 Task: Create Board Competitive Intelligence Best Practices to Workspace Backup and Recovery Software. Create Board Social Media Advertising Targeting to Workspace Backup and Recovery Software. Create Board Customer Service Self-Service Support Content Creation and Optimization to Workspace Backup and Recovery Software
Action: Mouse moved to (344, 67)
Screenshot: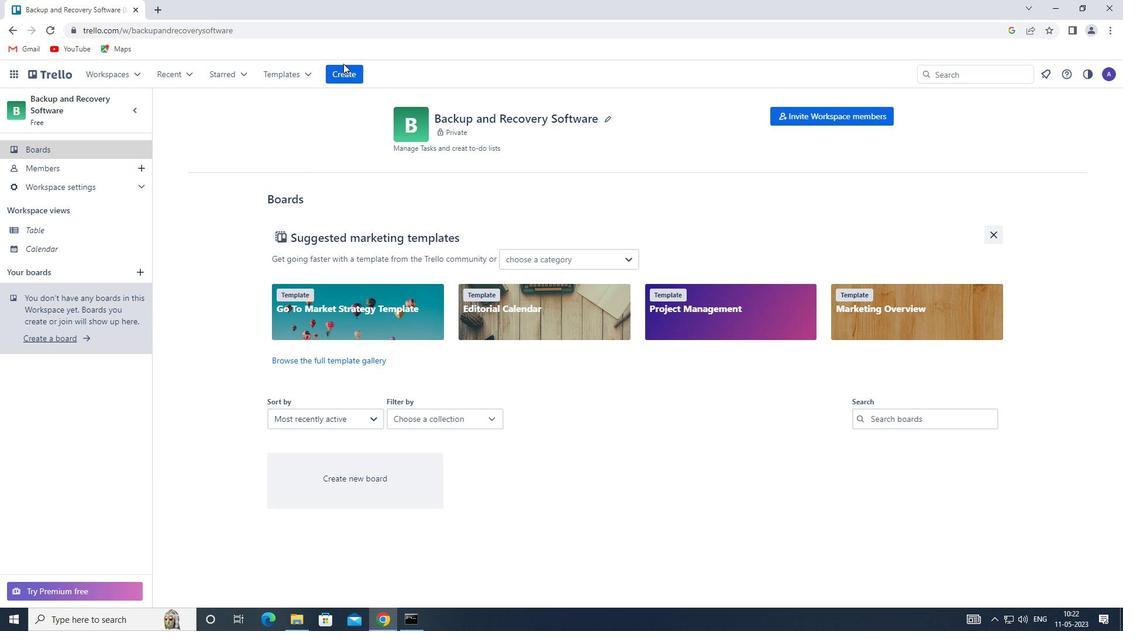 
Action: Mouse pressed left at (344, 67)
Screenshot: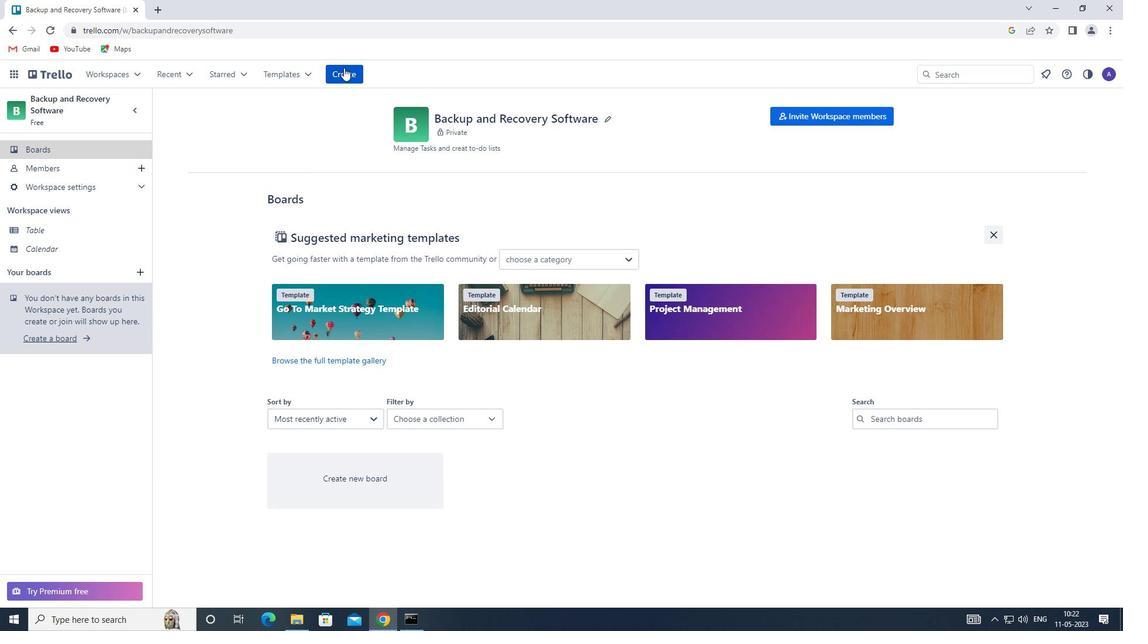 
Action: Mouse moved to (351, 109)
Screenshot: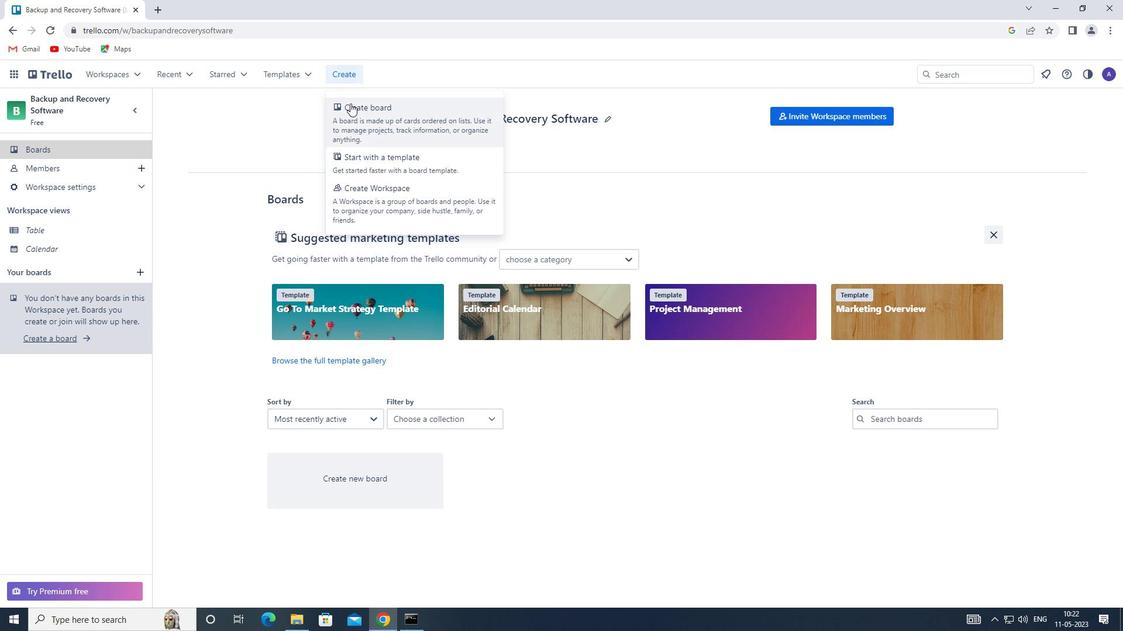 
Action: Mouse pressed left at (351, 109)
Screenshot: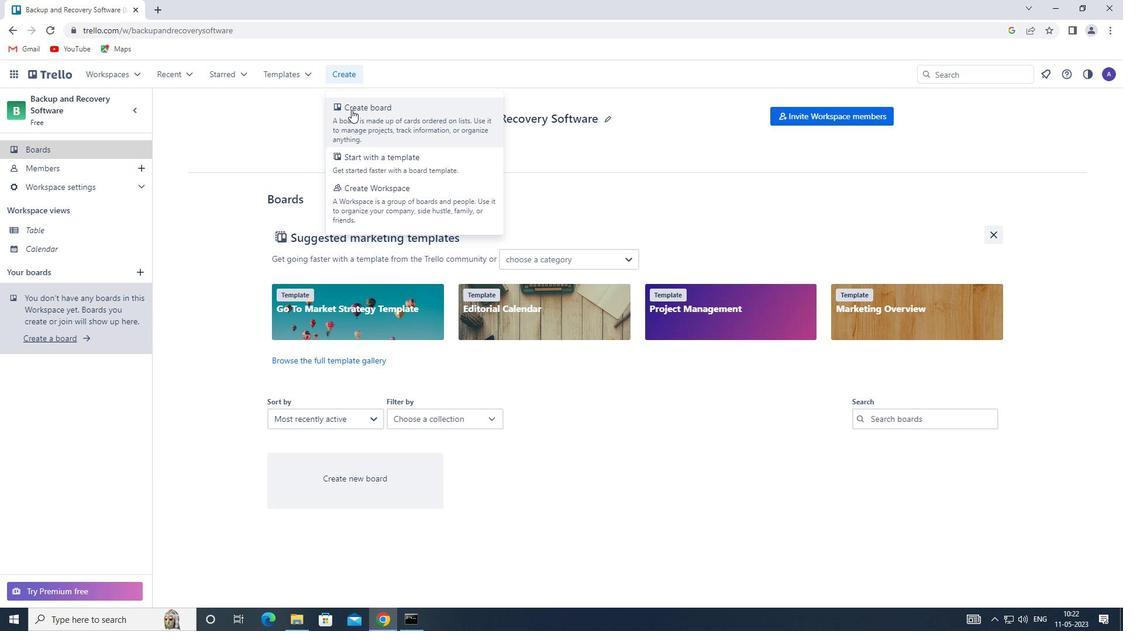 
Action: Mouse moved to (340, 286)
Screenshot: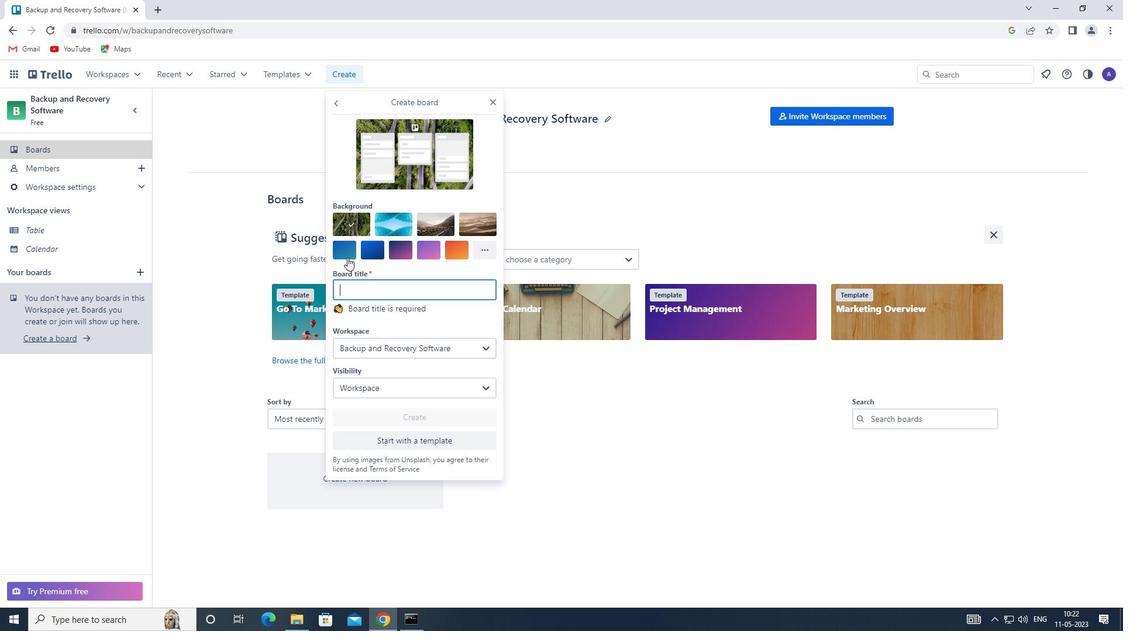 
Action: Mouse pressed left at (340, 286)
Screenshot: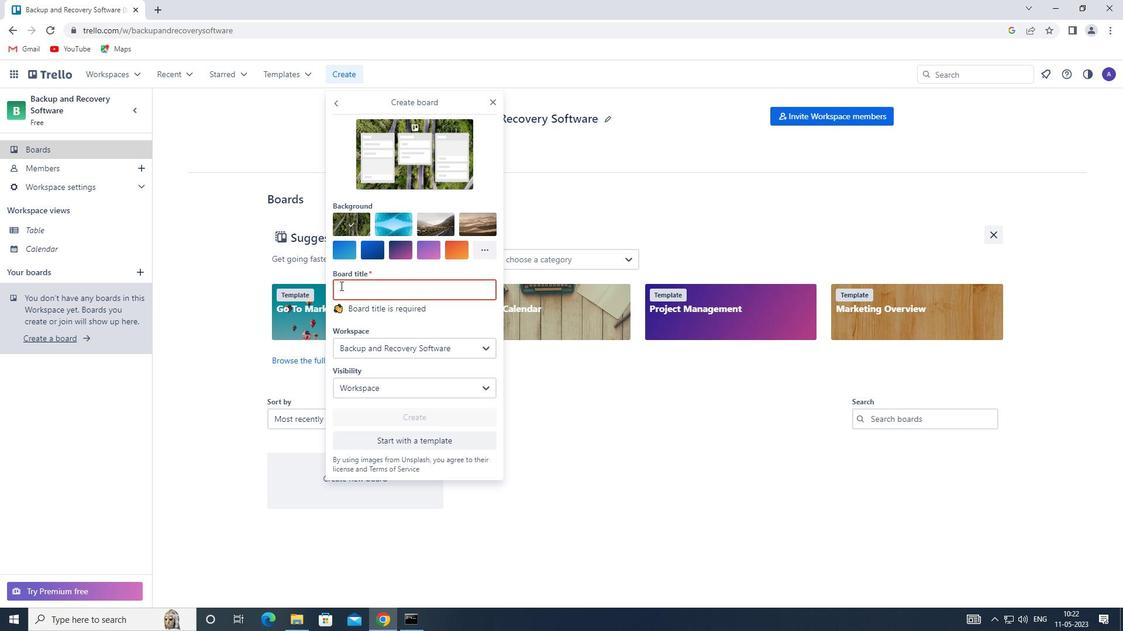 
Action: Key pressed ctrl+C<Key.shift>ctrl+COMPETITIVE<Key.space><Key.shift>INTELLIGENCE<Key.space><Key.shift><Key.shift>BEST<Key.space><Key.shift><Key.shift><Key.shift><Key.shift><Key.shift><Key.shift><Key.shift><Key.shift><Key.shift><Key.shift>PRACTICES
Screenshot: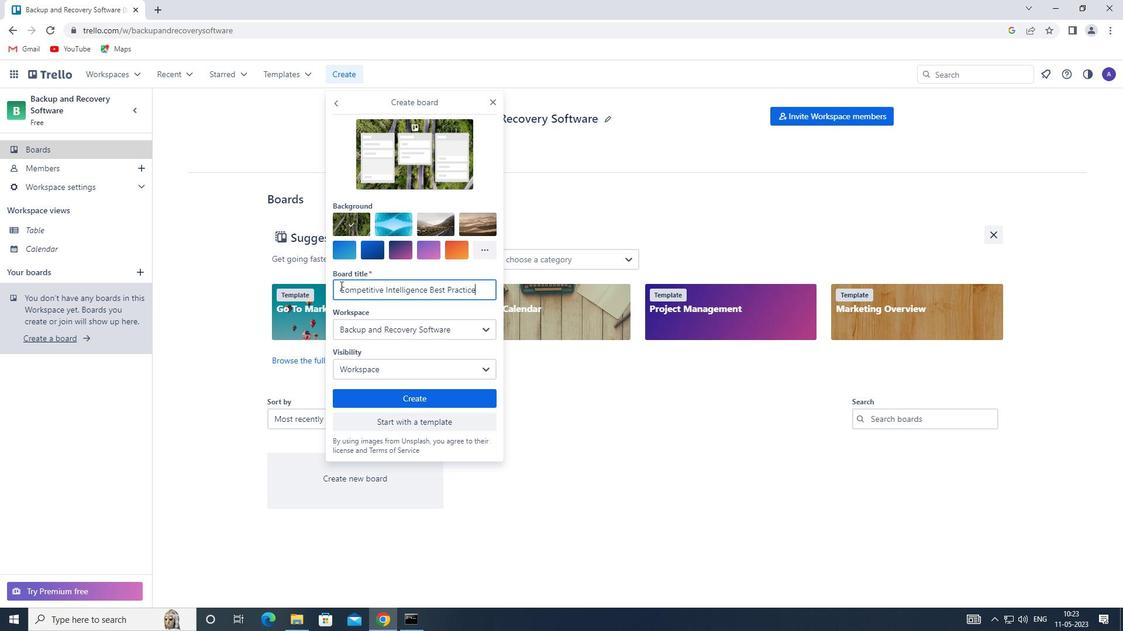 
Action: Mouse moved to (437, 400)
Screenshot: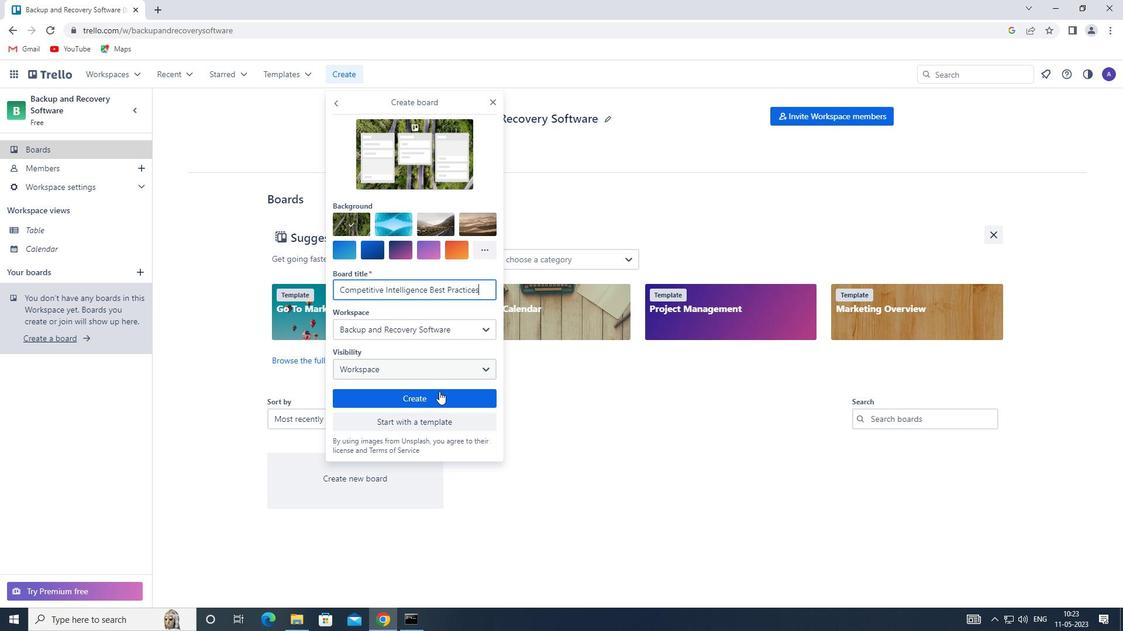 
Action: Mouse pressed left at (437, 400)
Screenshot: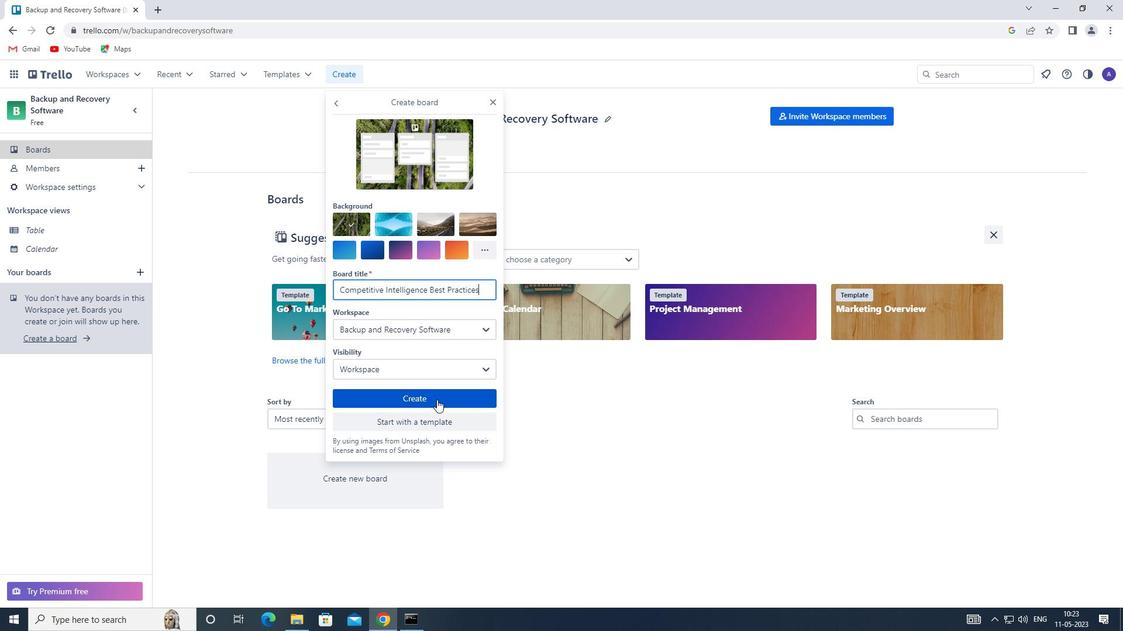 
Action: Mouse moved to (346, 69)
Screenshot: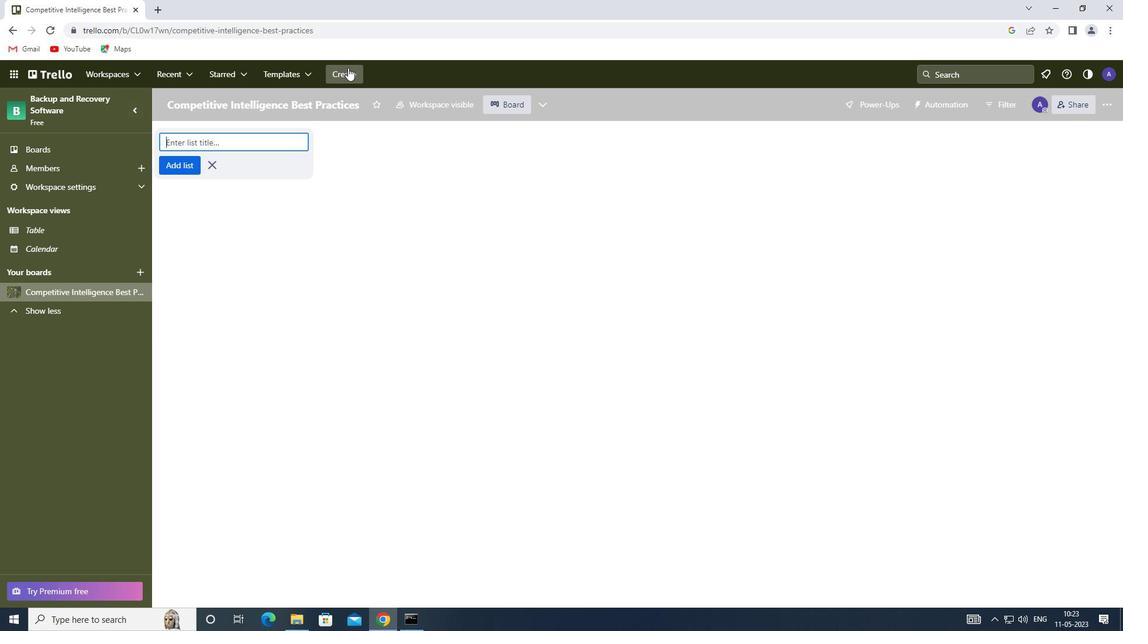 
Action: Mouse pressed left at (346, 69)
Screenshot: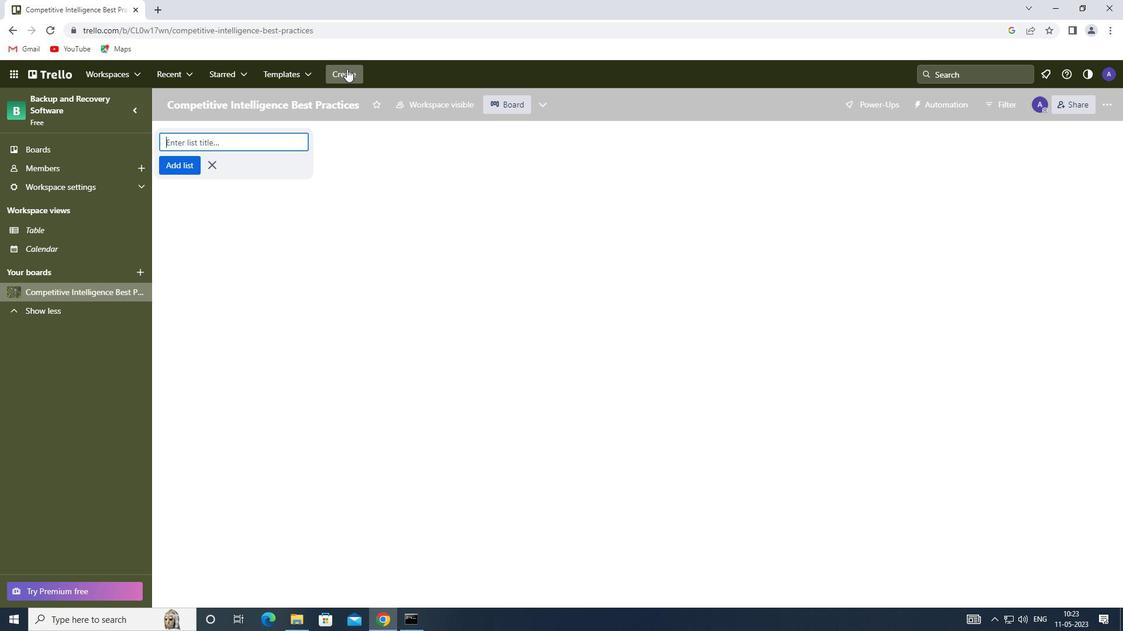 
Action: Mouse moved to (358, 109)
Screenshot: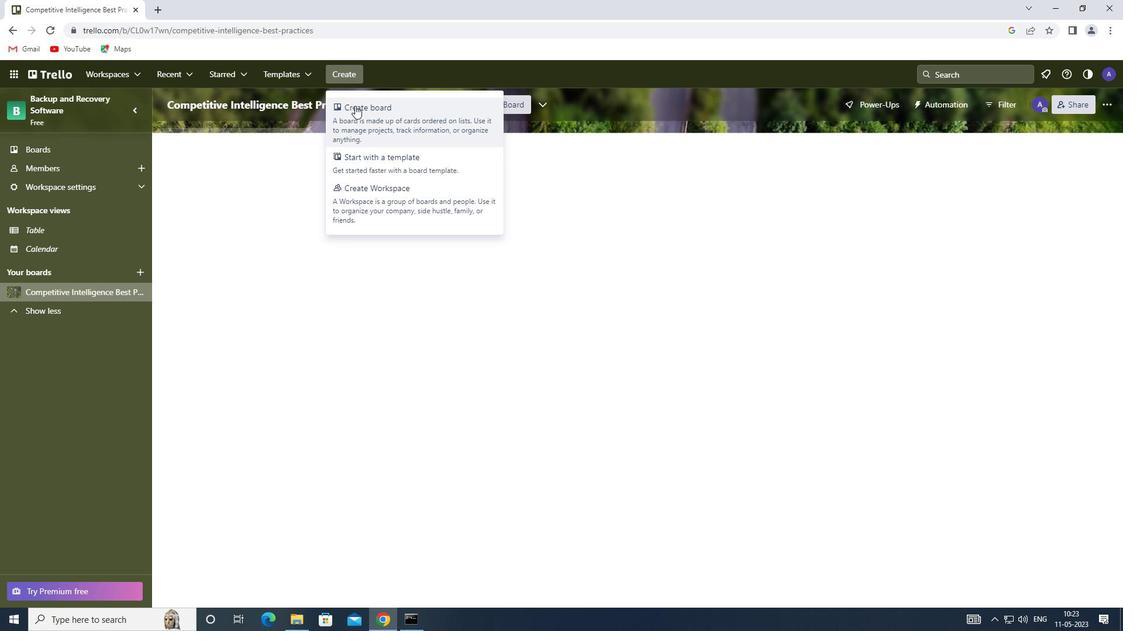 
Action: Mouse pressed left at (358, 109)
Screenshot: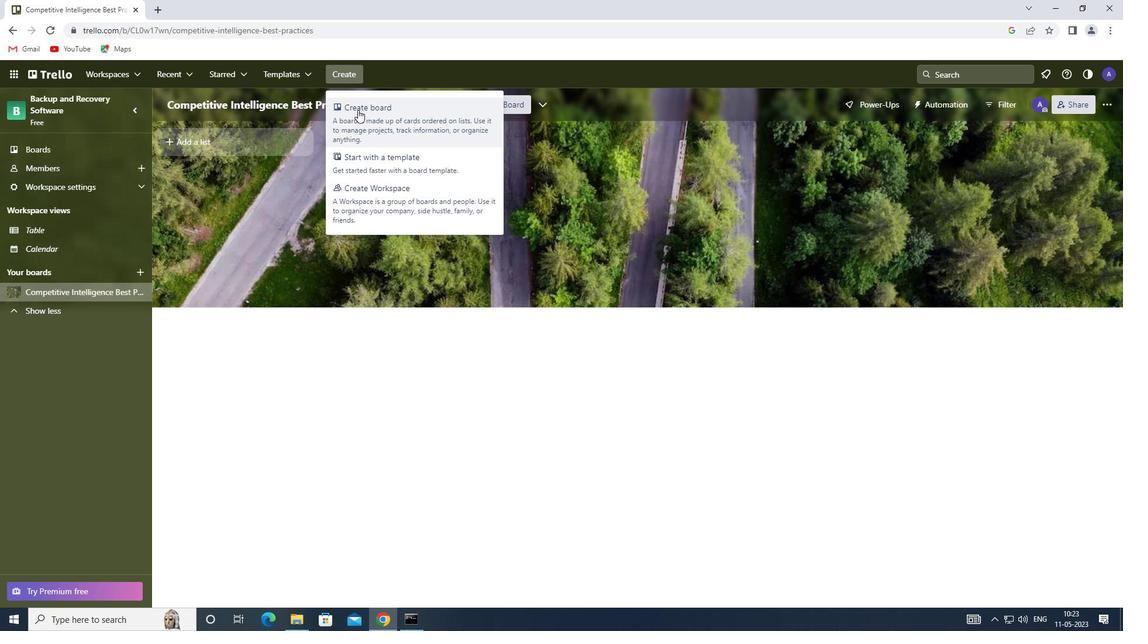 
Action: Mouse moved to (363, 290)
Screenshot: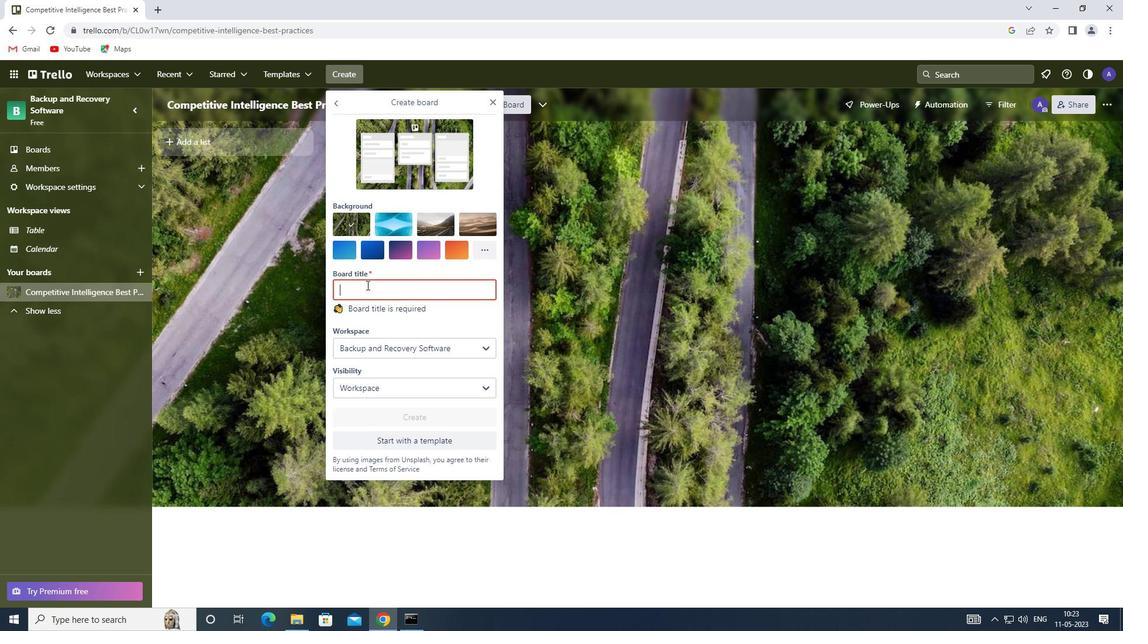 
Action: Mouse pressed left at (363, 290)
Screenshot: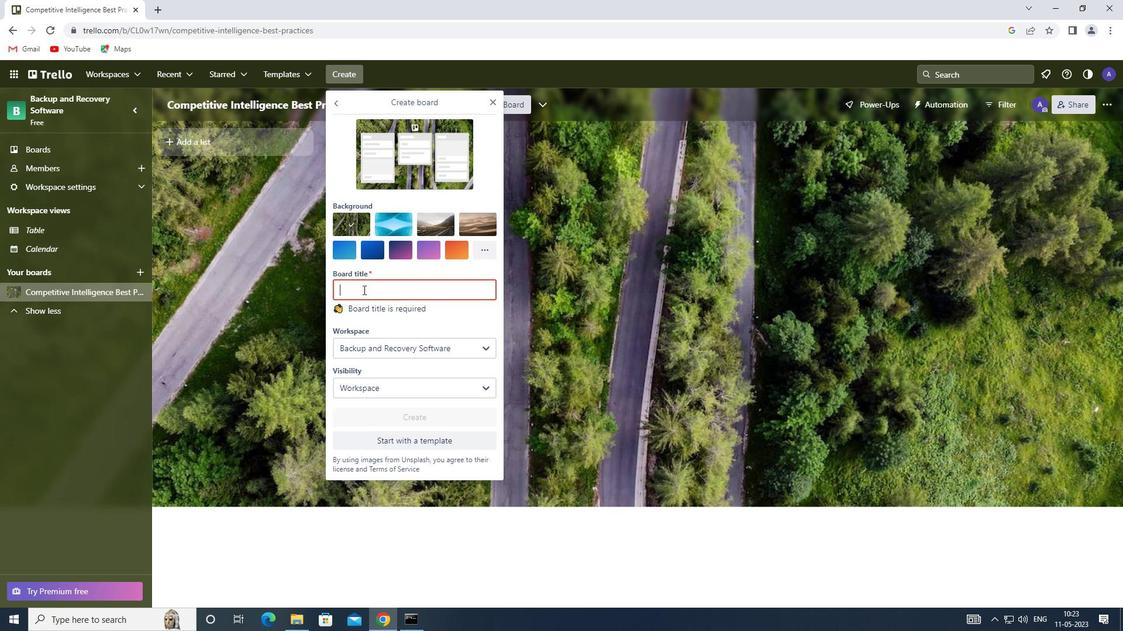 
Action: Key pressed <Key.shift>ctrl+SOCIAL<Key.space><Key.shift>MEDIA<Key.space><Key.shift>ADVERTISING<Key.space><Key.shift><Key.shift>TARGETING
Screenshot: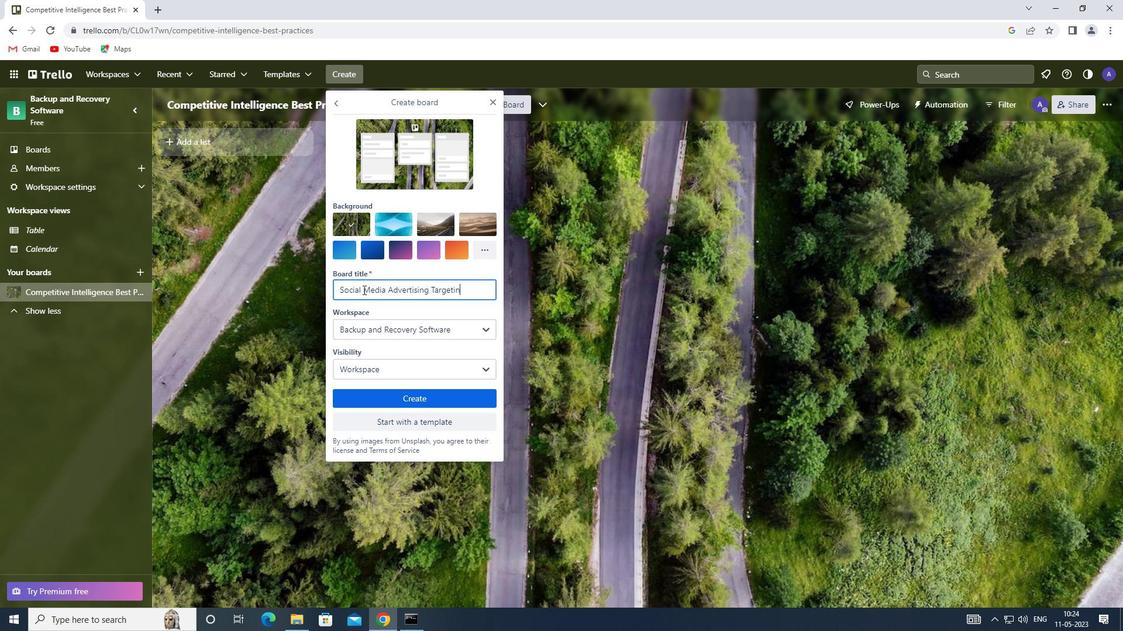 
Action: Mouse moved to (423, 401)
Screenshot: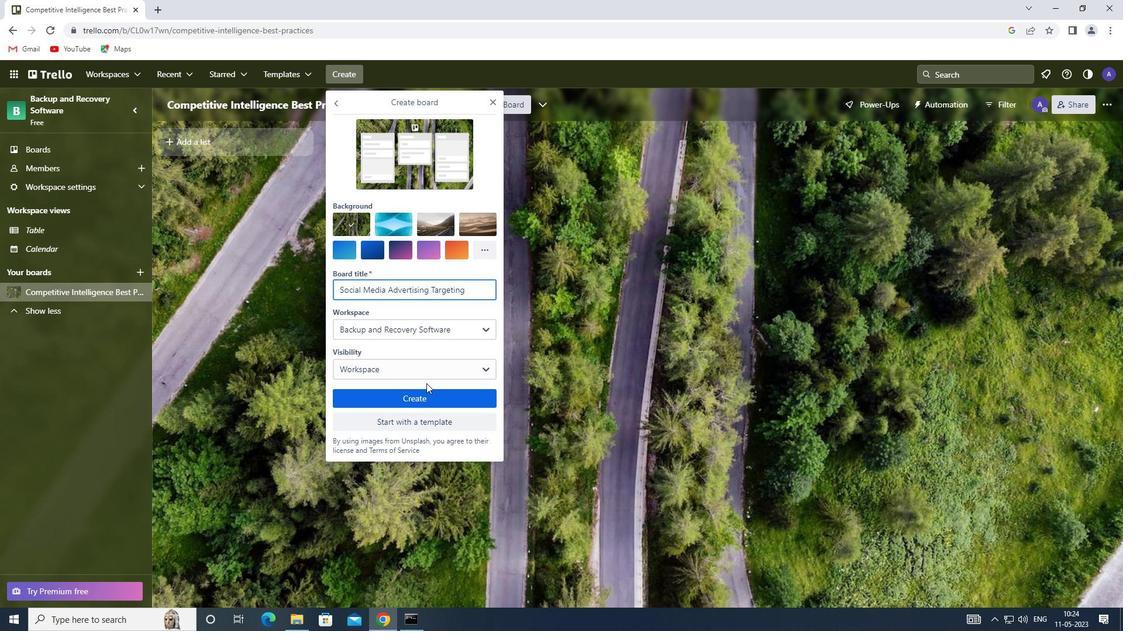 
Action: Mouse pressed left at (423, 401)
Screenshot: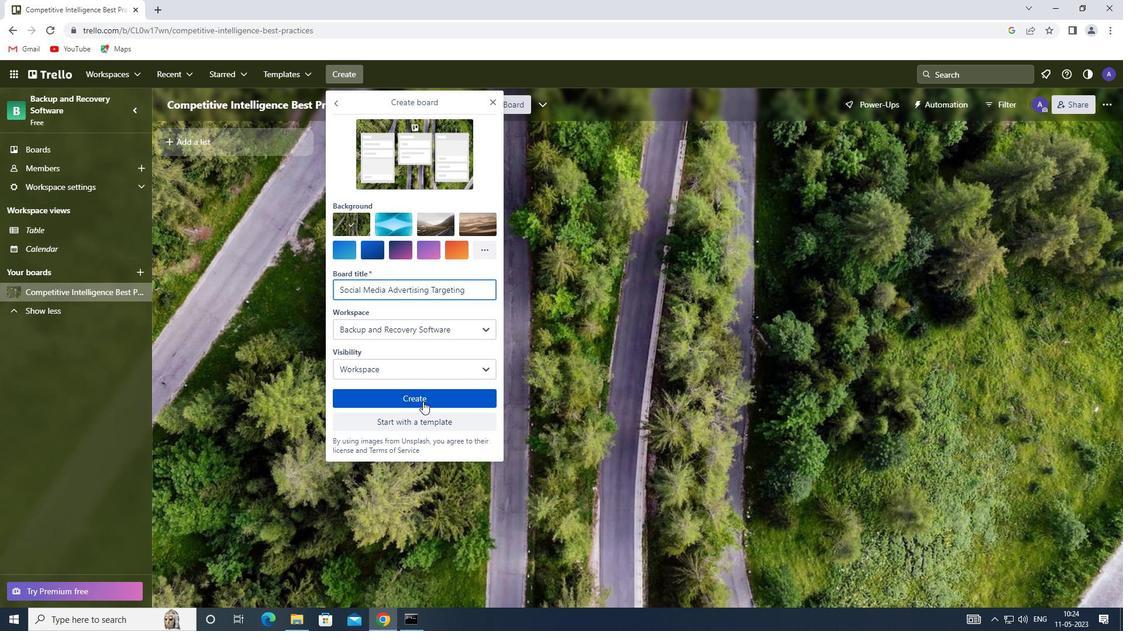 
Action: Mouse moved to (331, 70)
Screenshot: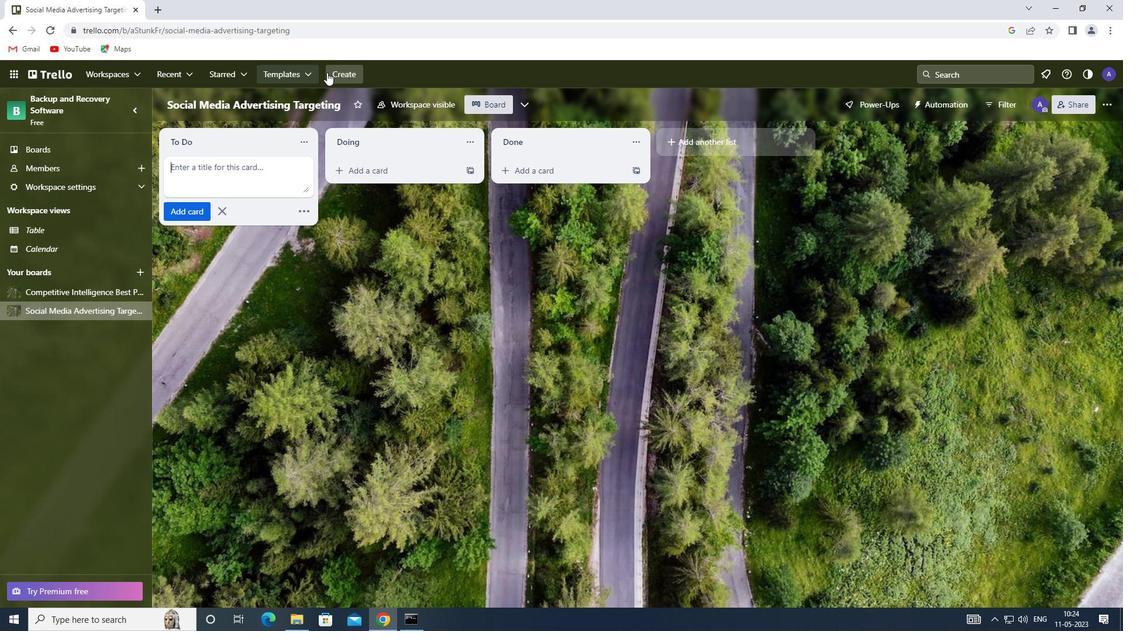 
Action: Mouse pressed left at (331, 70)
Screenshot: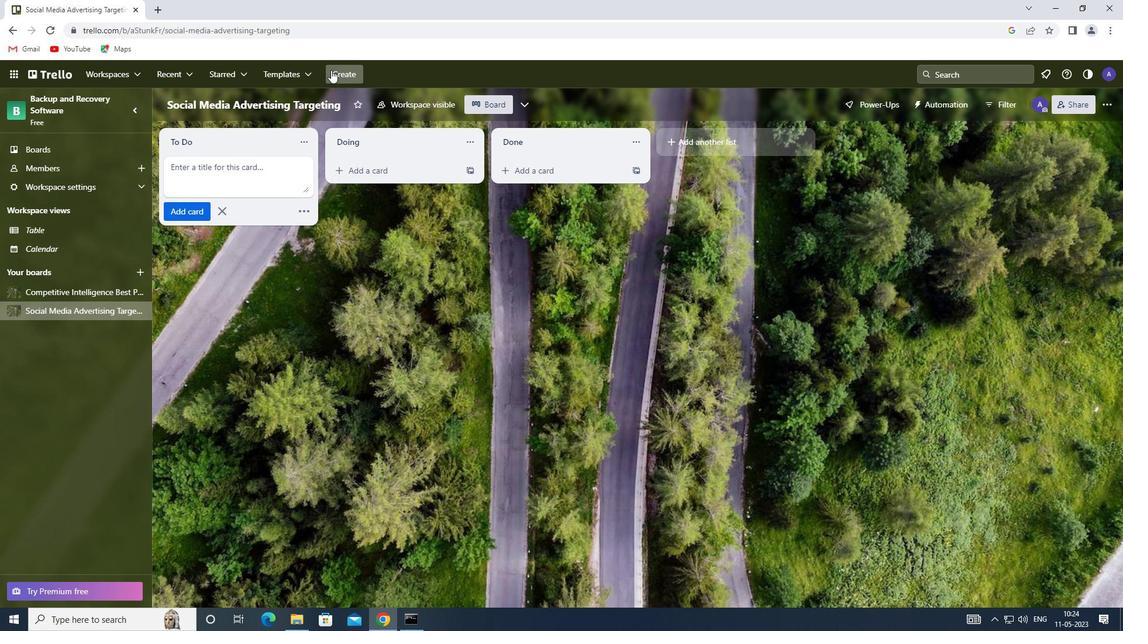
Action: Mouse moved to (353, 122)
Screenshot: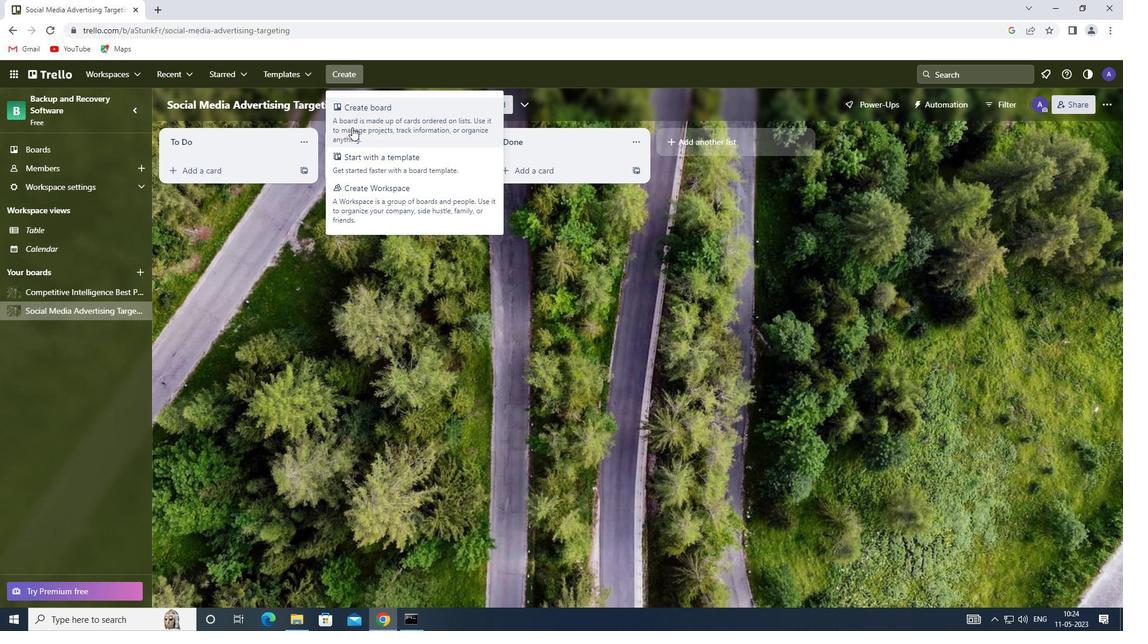 
Action: Mouse pressed left at (353, 122)
Screenshot: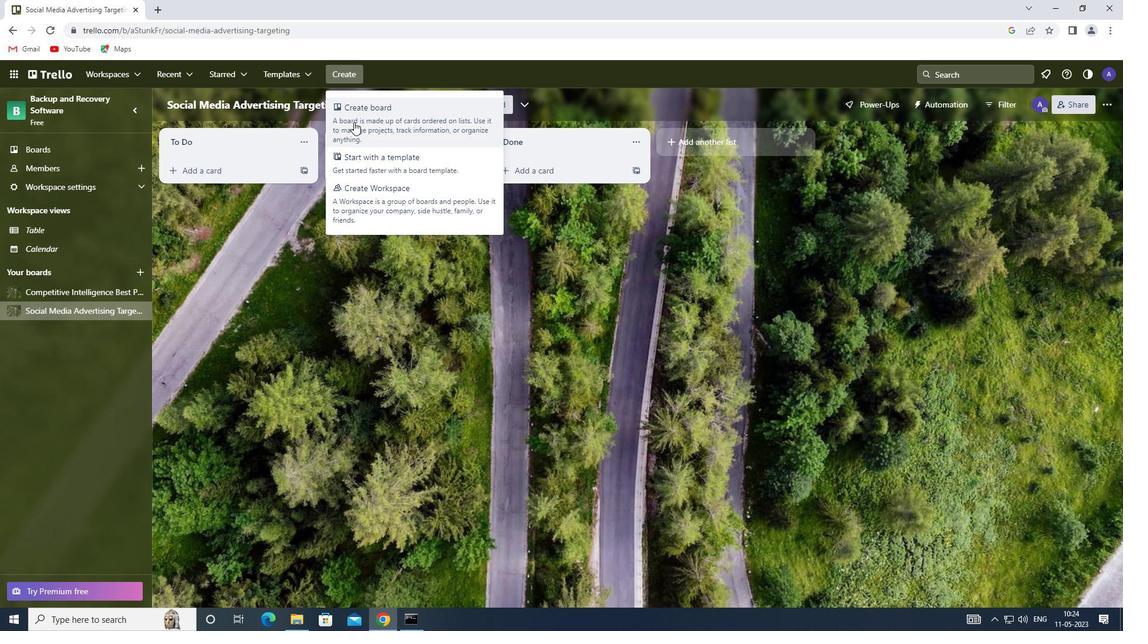 
Action: Mouse moved to (363, 291)
Screenshot: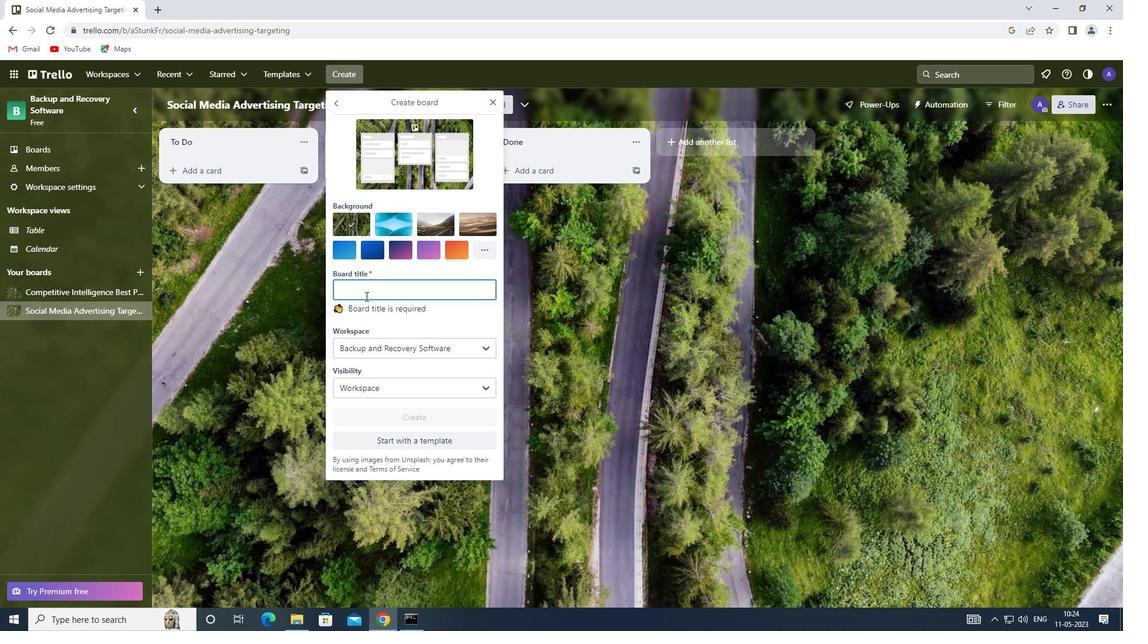 
Action: Mouse pressed left at (363, 291)
Screenshot: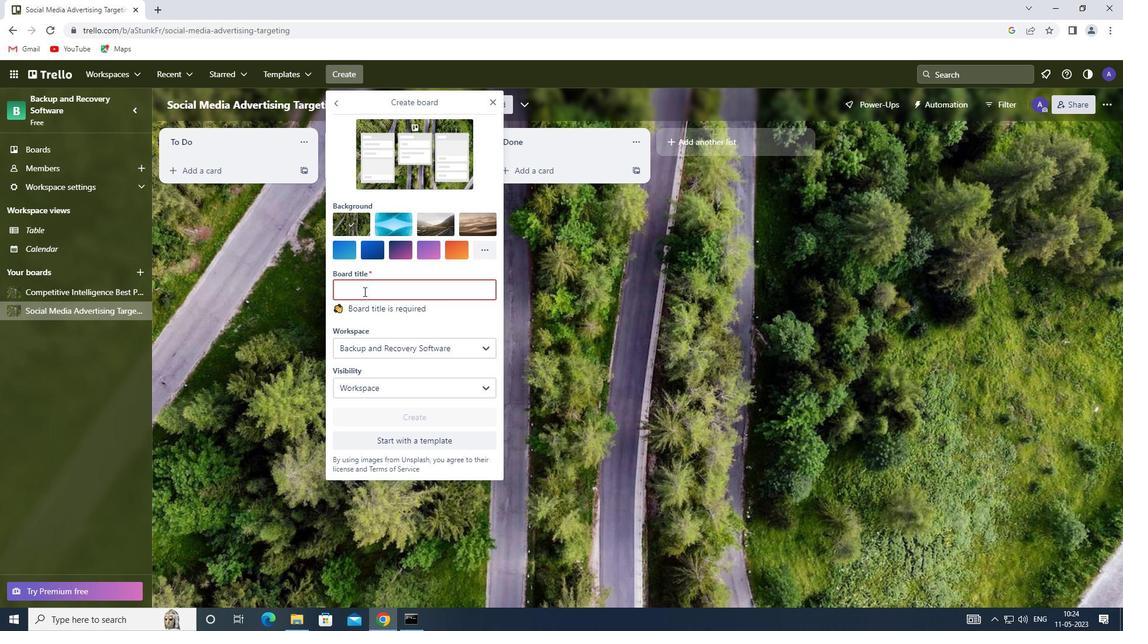 
Action: Key pressed <Key.shift>CUSTOMER<Key.space><Key.shift>SERVICE<Key.space><Key.shift>SELF-<Key.shift>SERVICE<Key.space><Key.shift>SUPPORT<Key.space><Key.shift><Key.shift><Key.shift><Key.shift><Key.shift><Key.shift>CONTENT<Key.space><Key.shift><Key.shift><Key.shift><Key.shift><Key.shift><Key.shift><Key.shift><Key.shift><Key.shift><Key.shift><Key.shift><Key.shift><Key.shift>CREATION<Key.space>ANS<Key.backspace>D<Key.space><Key.shift><Key.shift><Key.shift><Key.shift><Key.shift><Key.shift><Key.shift><Key.shift><Key.shift><Key.shift><Key.shift><Key.shift><Key.shift><Key.shift><Key.shift><Key.shift><Key.shift><Key.shift><Key.shift><Key.shift><Key.shift><Key.shift><Key.shift>OPTIMIZATION
Screenshot: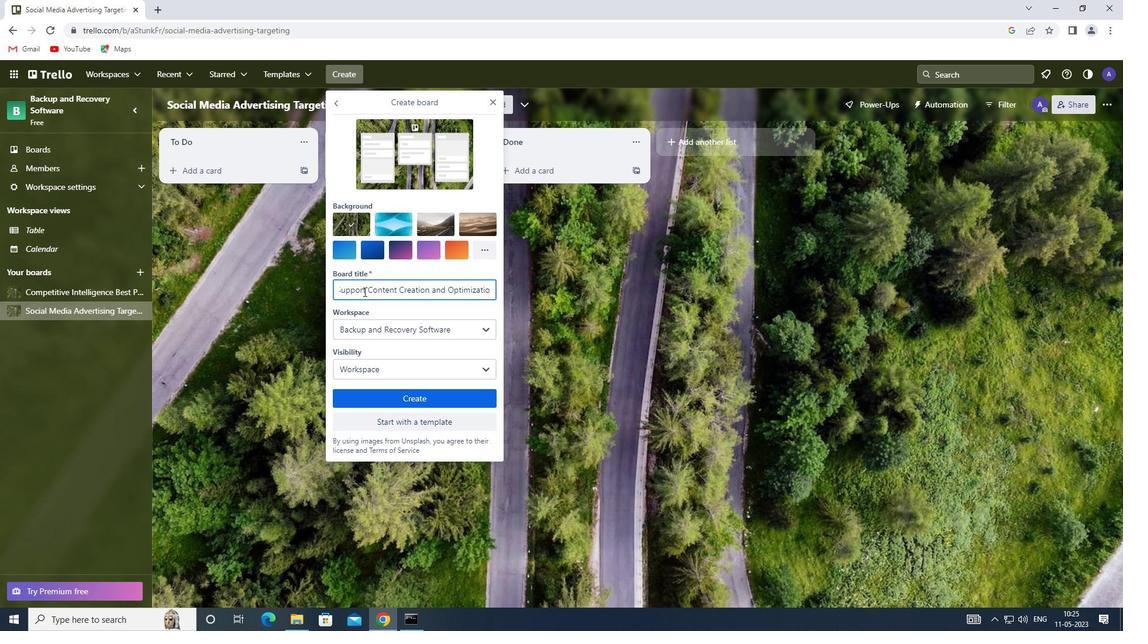 
Action: Mouse moved to (394, 396)
Screenshot: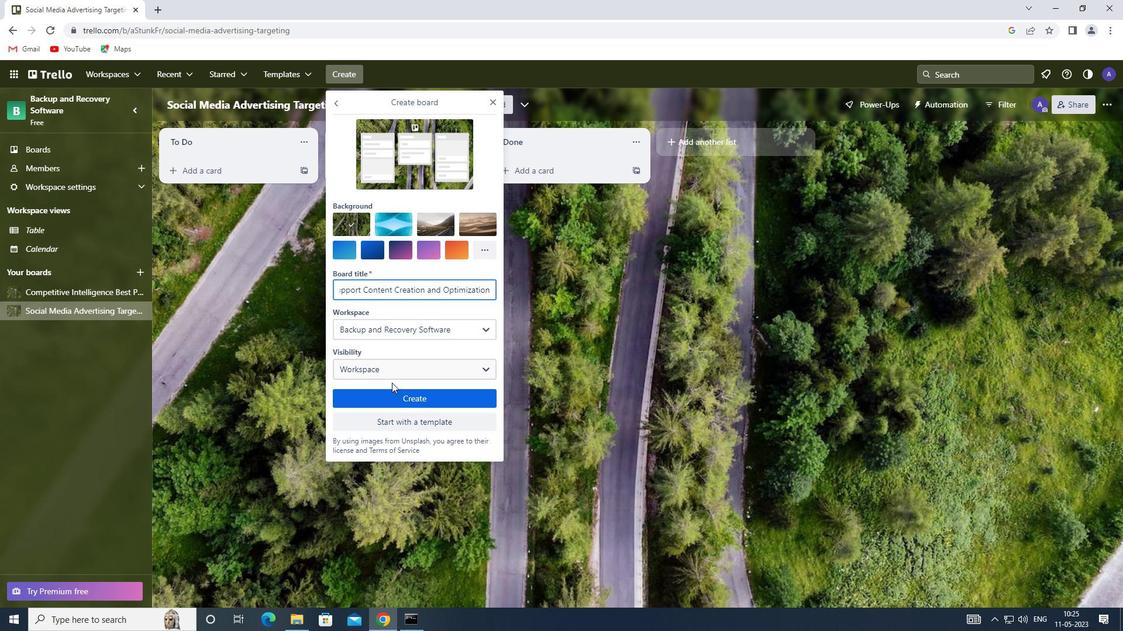
Action: Mouse pressed left at (394, 396)
Screenshot: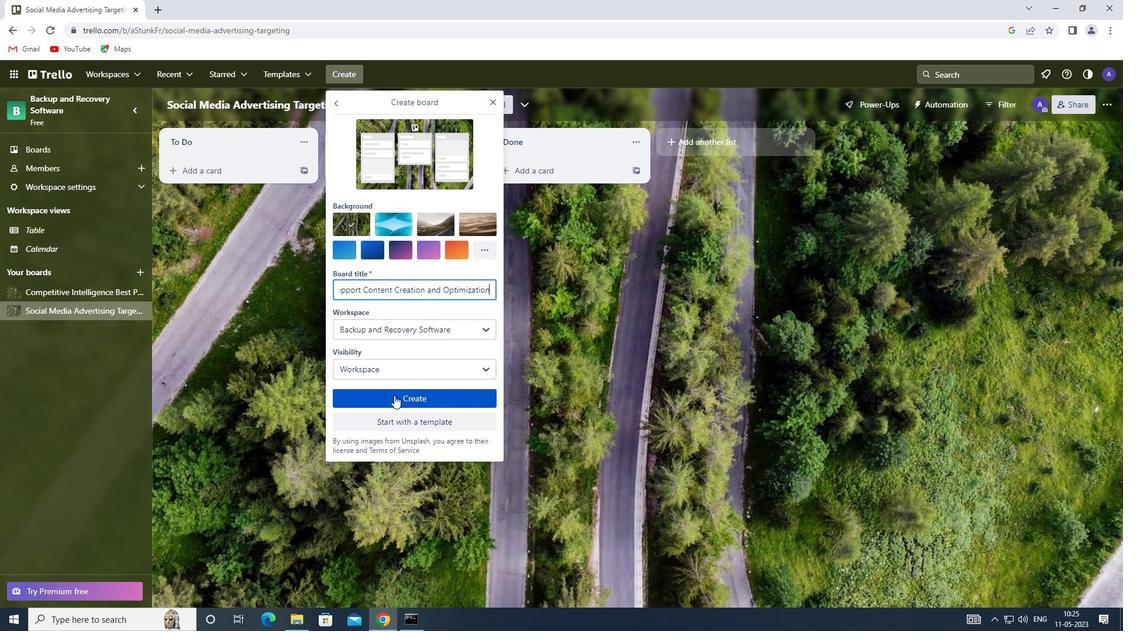 
Action: Mouse moved to (394, 390)
Screenshot: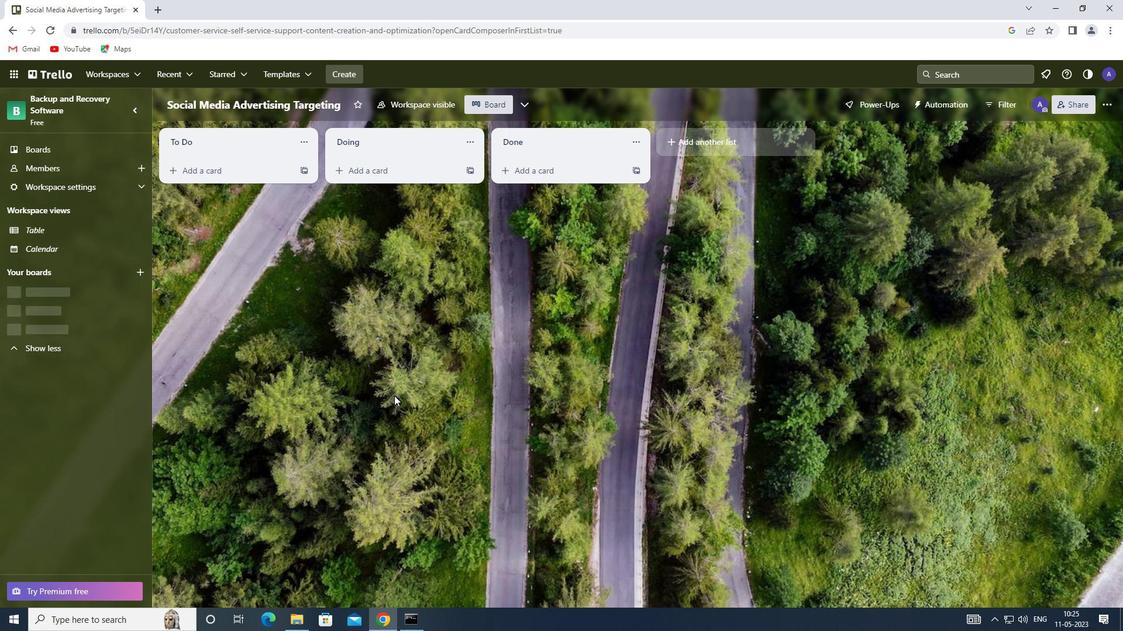 
